 Task: Search for "text alignment" help.
Action: Mouse moved to (287, 72)
Screenshot: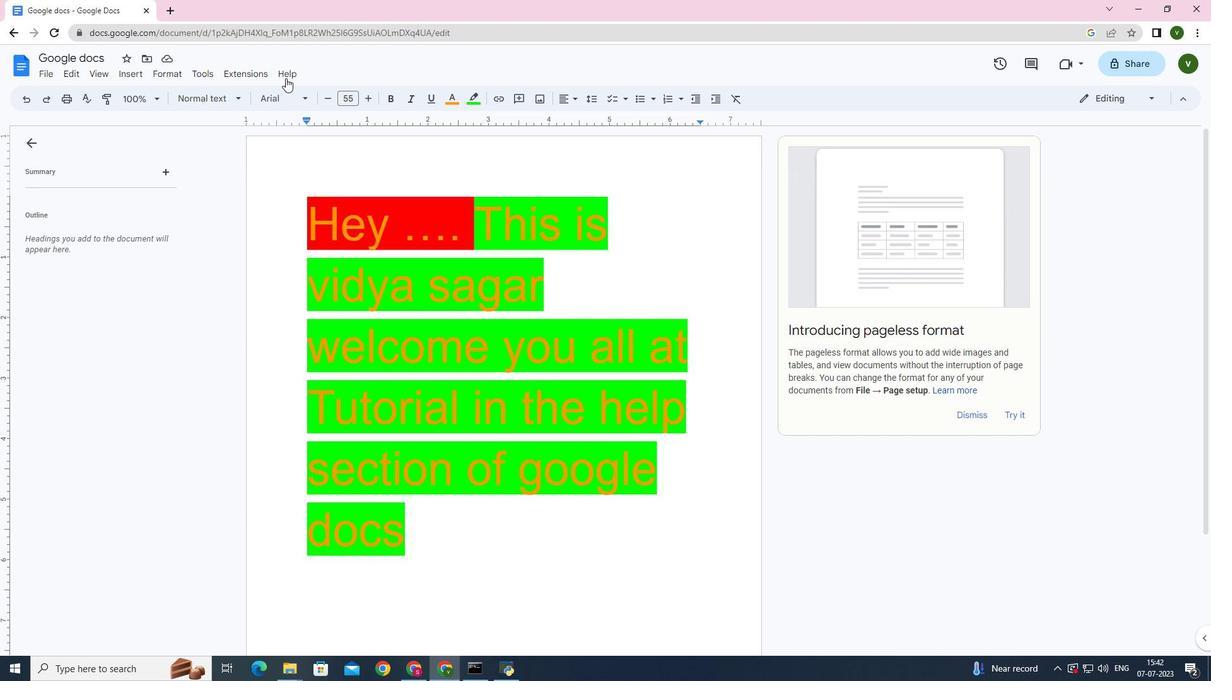 
Action: Mouse pressed left at (287, 72)
Screenshot: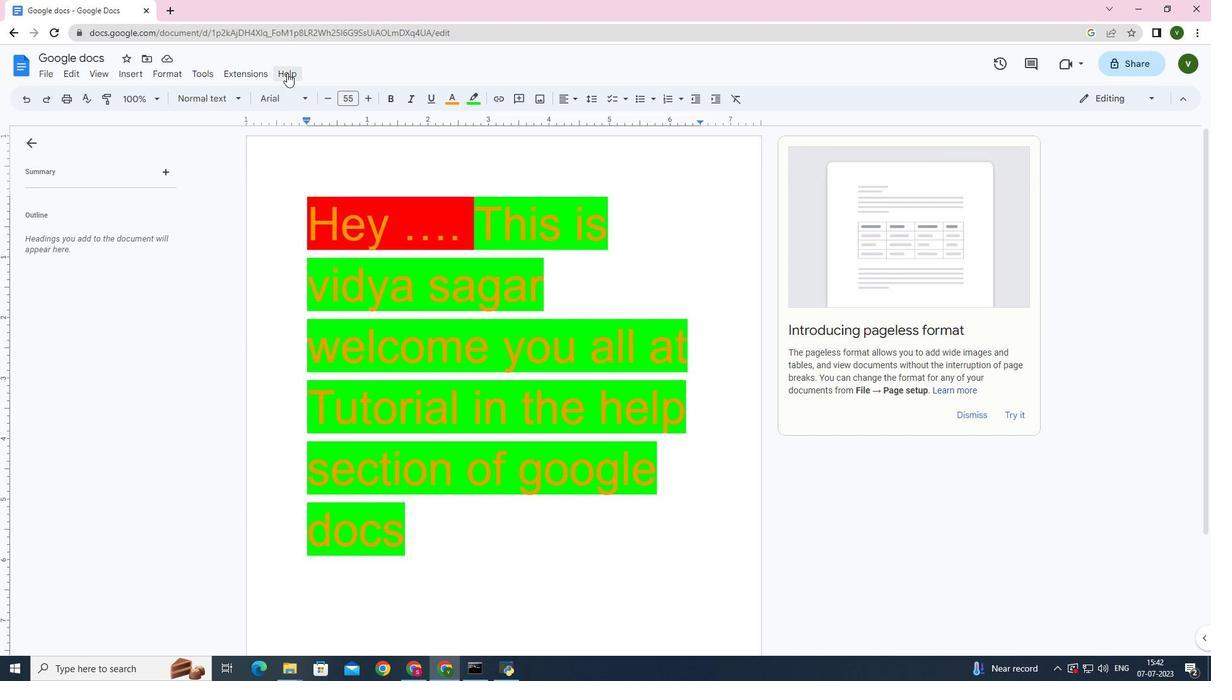 
Action: Mouse moved to (306, 138)
Screenshot: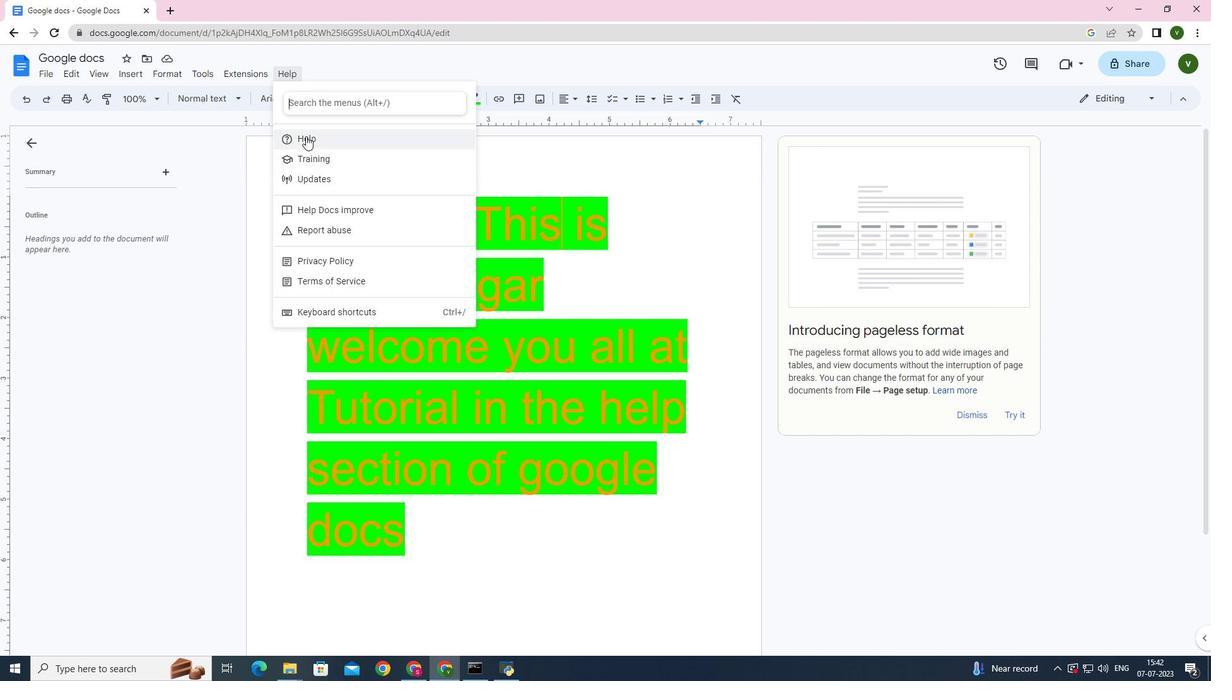 
Action: Mouse pressed left at (306, 138)
Screenshot: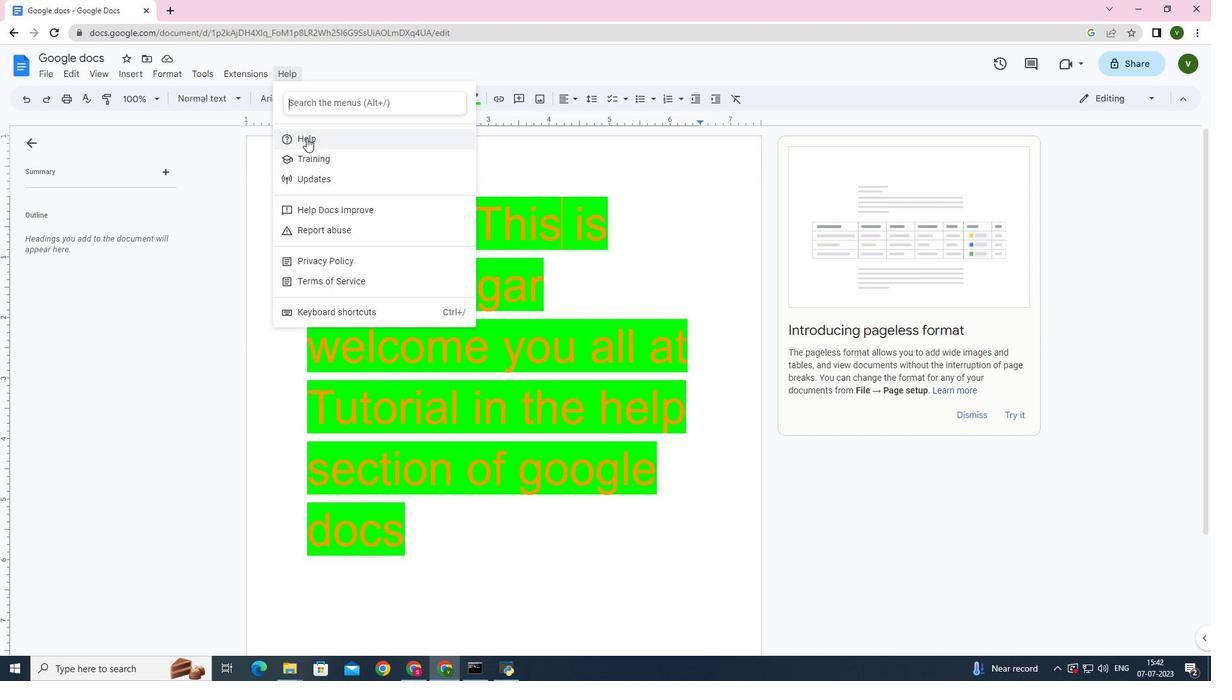 
Action: Mouse moved to (427, 445)
Screenshot: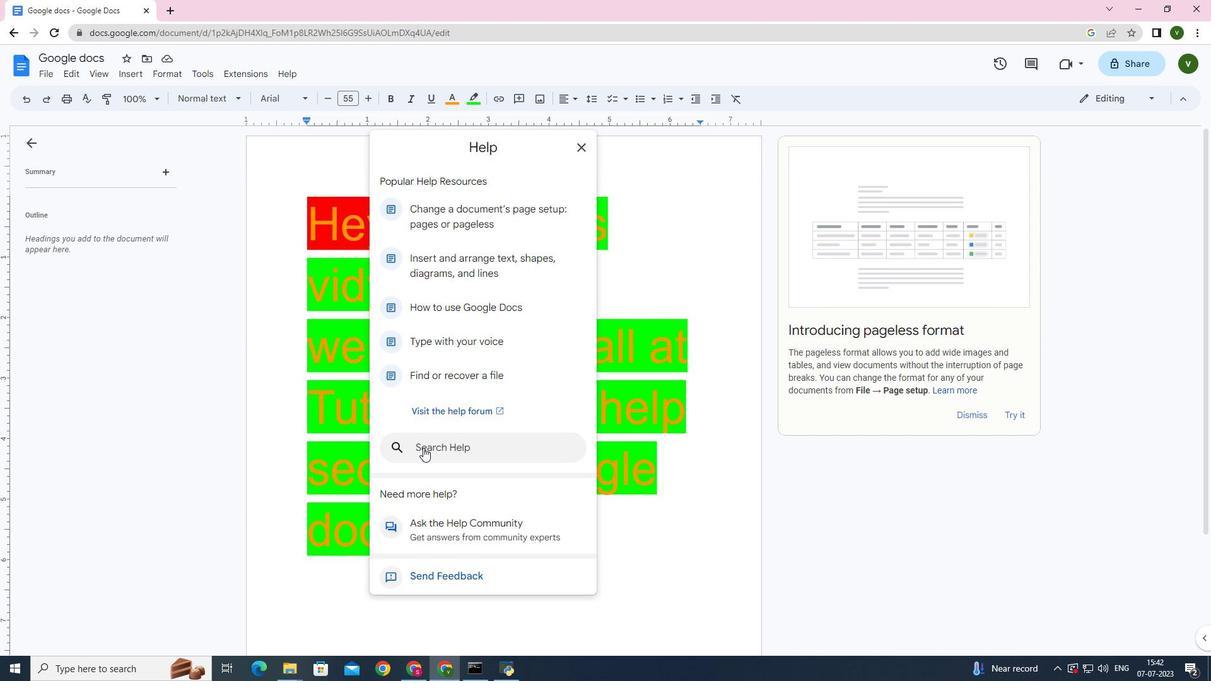 
Action: Mouse pressed left at (427, 445)
Screenshot: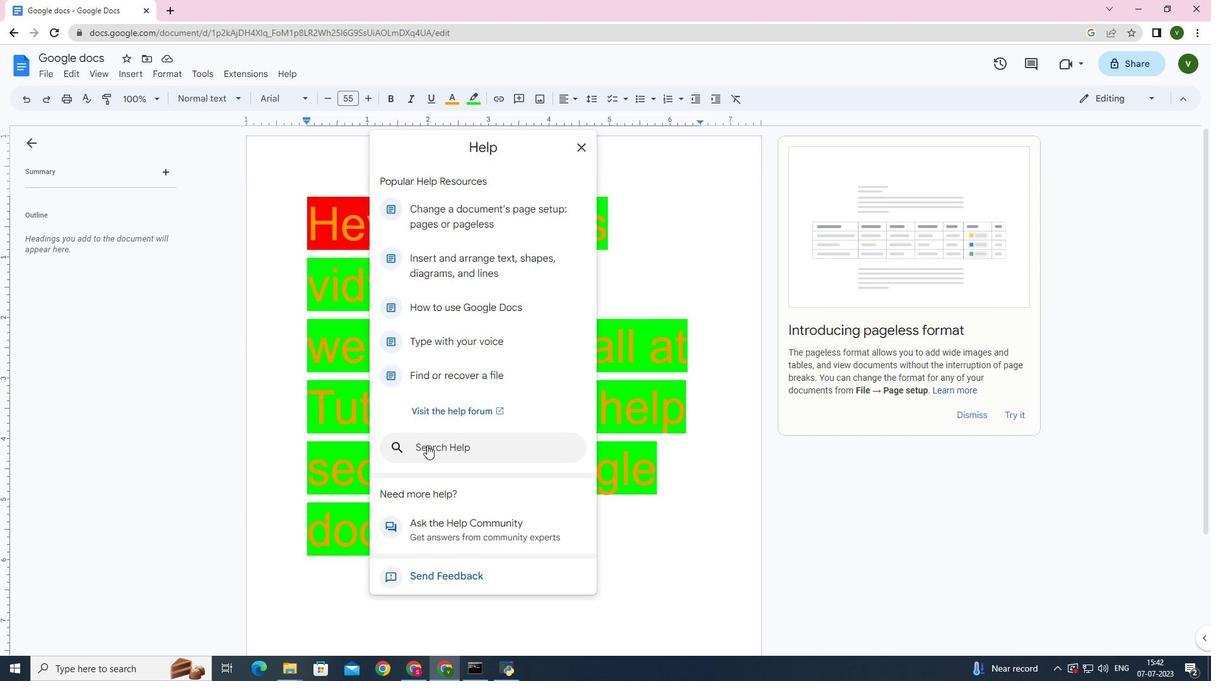 
Action: Mouse moved to (427, 431)
Screenshot: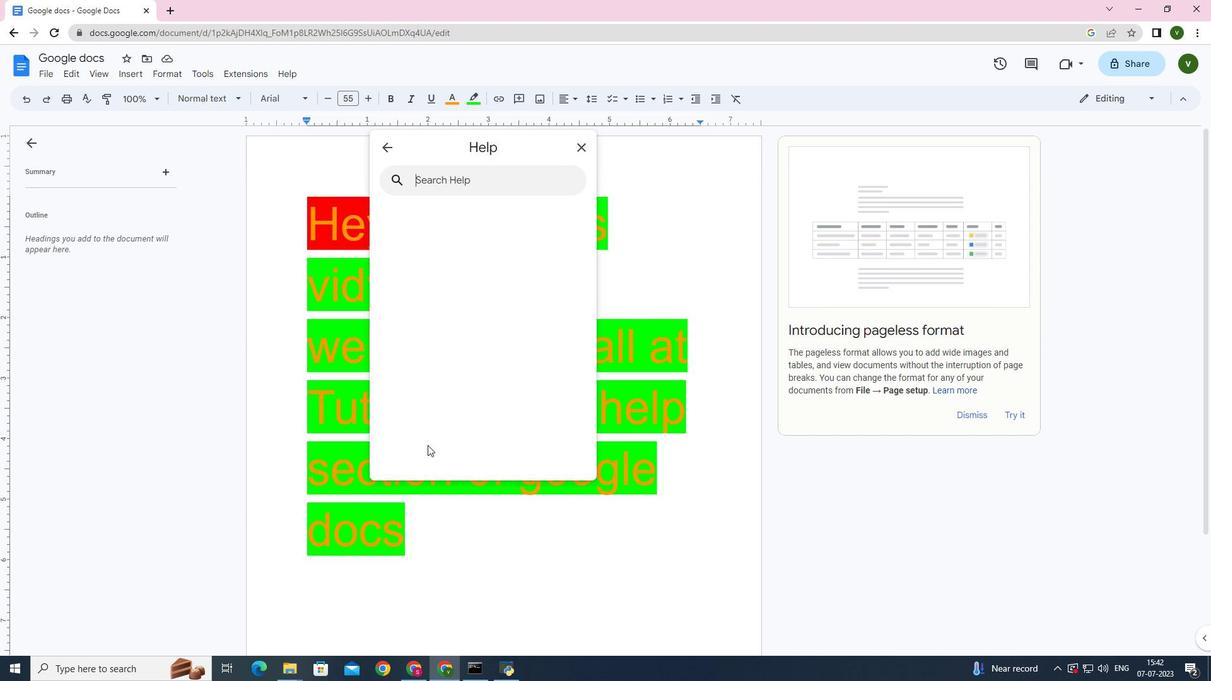 
Action: Key pressed text<Key.space>alignment<Key.enter>
Screenshot: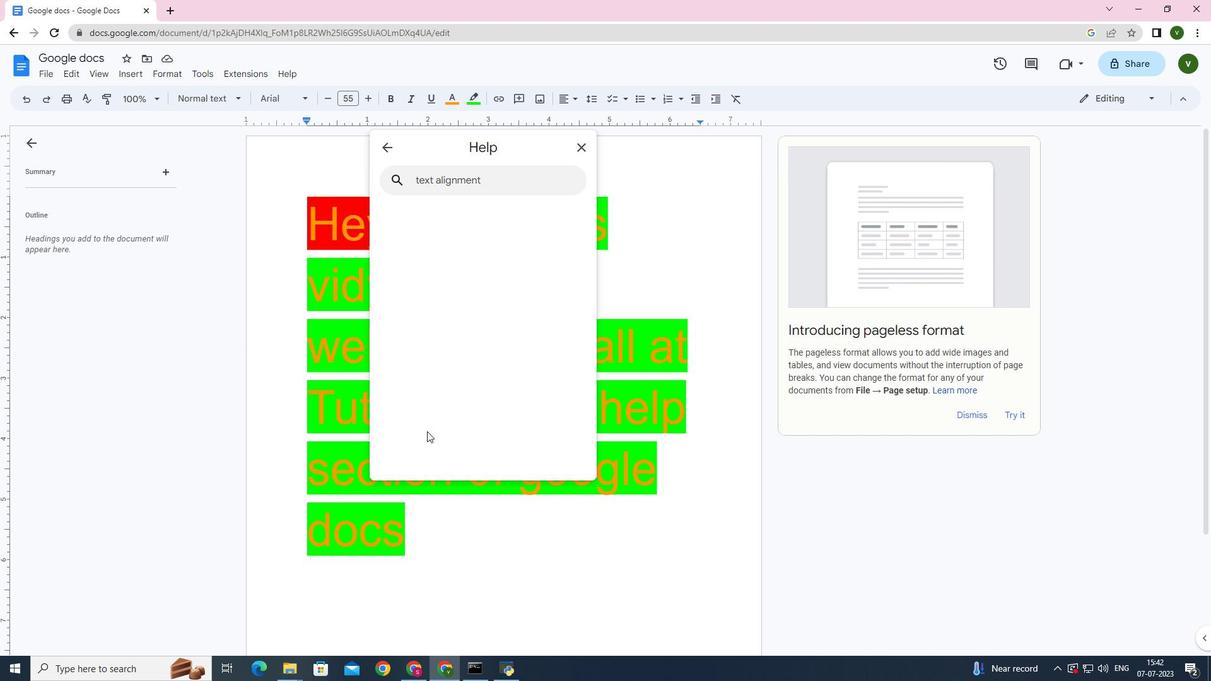
